 Task: Add Attachment from computer to Card Card0001 in Board Board0001 in Development in Trello
Action: Mouse moved to (545, 65)
Screenshot: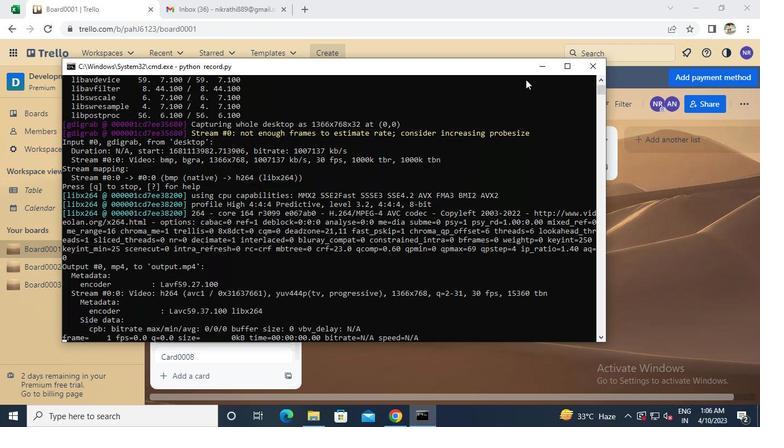 
Action: Mouse pressed left at (545, 65)
Screenshot: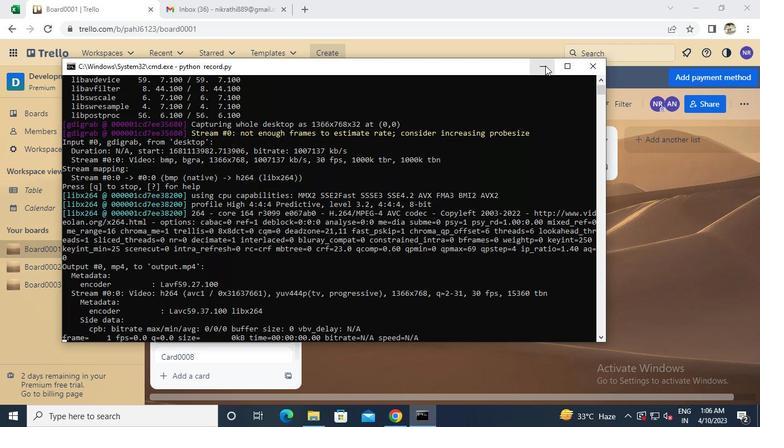 
Action: Mouse moved to (214, 164)
Screenshot: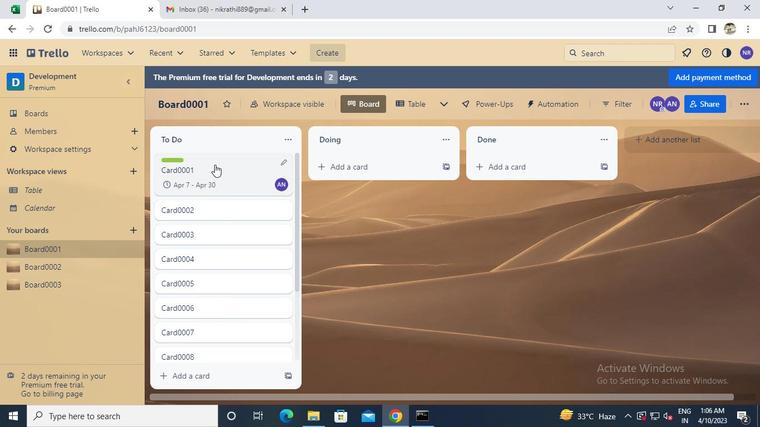 
Action: Mouse pressed left at (214, 164)
Screenshot: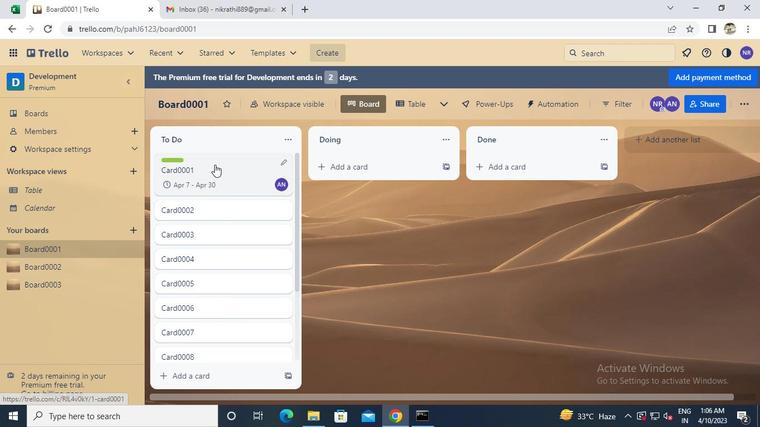 
Action: Mouse moved to (501, 271)
Screenshot: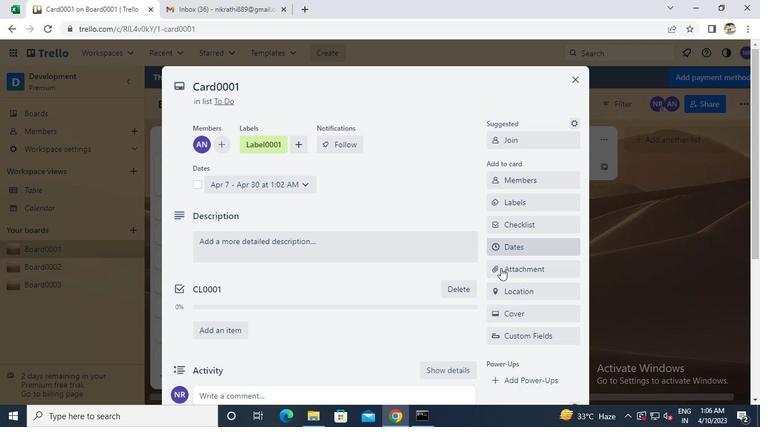 
Action: Mouse pressed left at (501, 271)
Screenshot: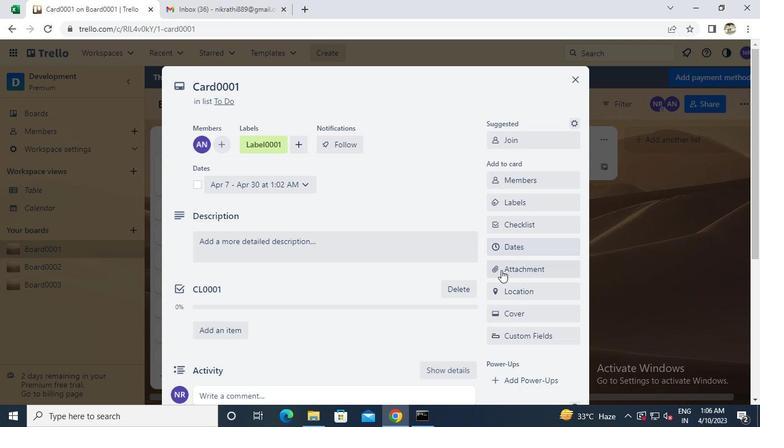 
Action: Mouse moved to (508, 99)
Screenshot: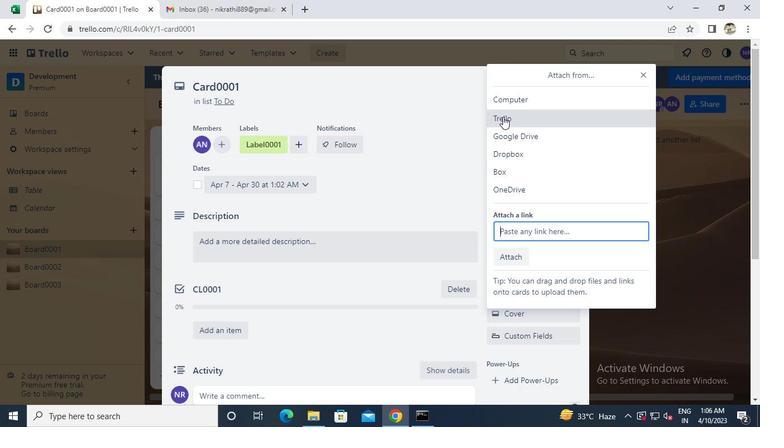 
Action: Mouse pressed left at (508, 99)
Screenshot: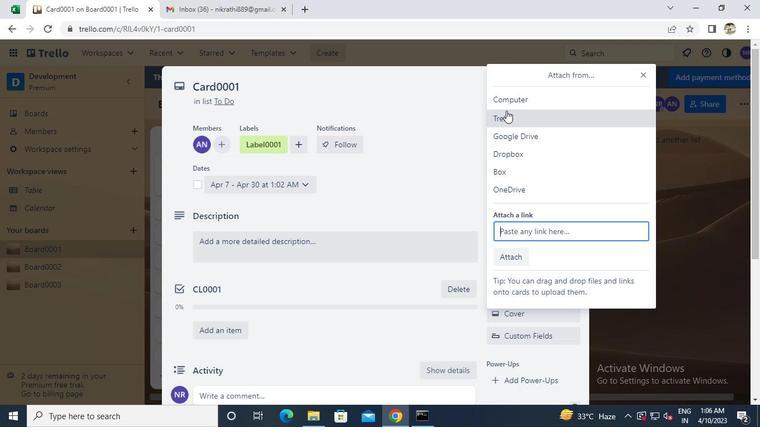
Action: Mouse moved to (202, 110)
Screenshot: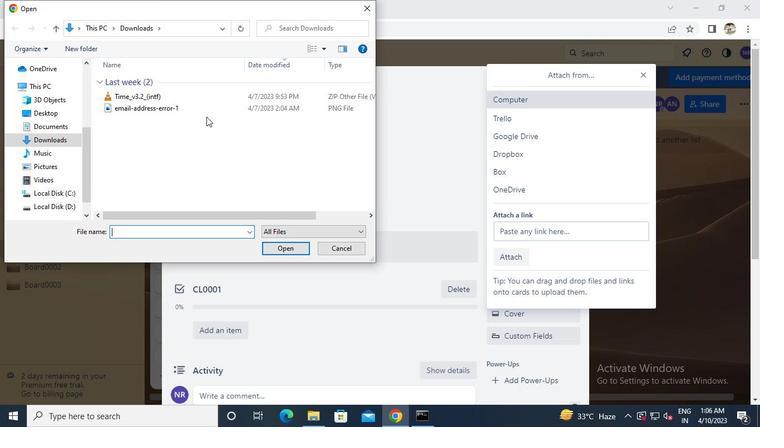
Action: Mouse pressed left at (202, 110)
Screenshot: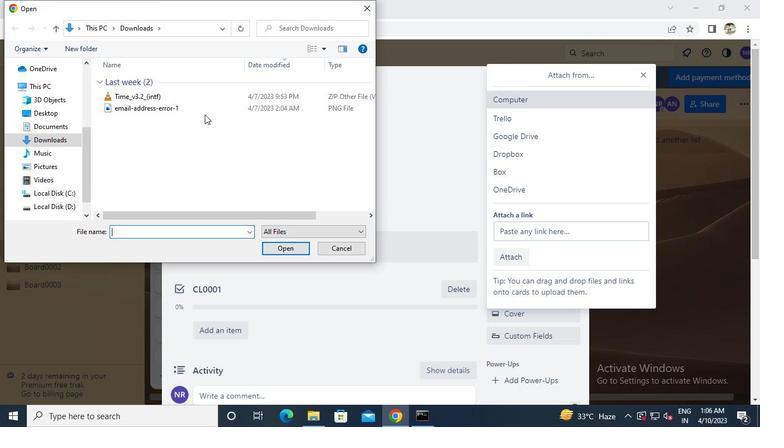 
Action: Mouse moved to (290, 251)
Screenshot: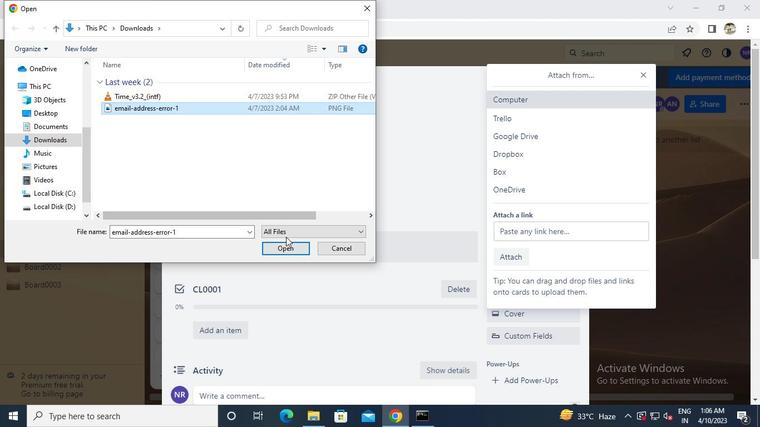 
Action: Mouse pressed left at (290, 251)
Screenshot: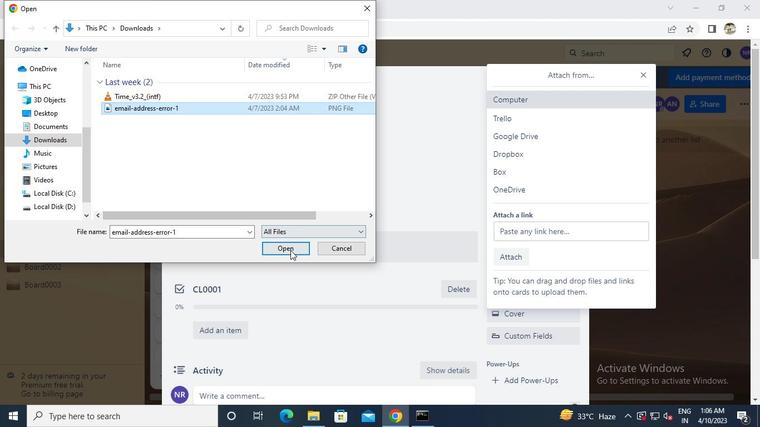 
Action: Mouse moved to (577, 80)
Screenshot: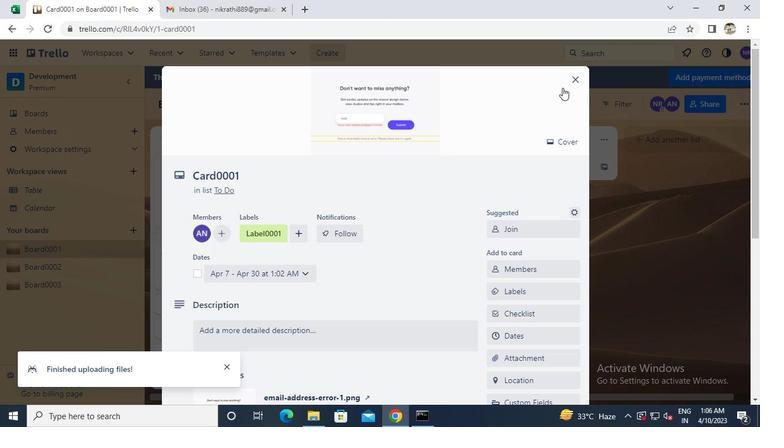 
Action: Mouse pressed left at (577, 80)
Screenshot: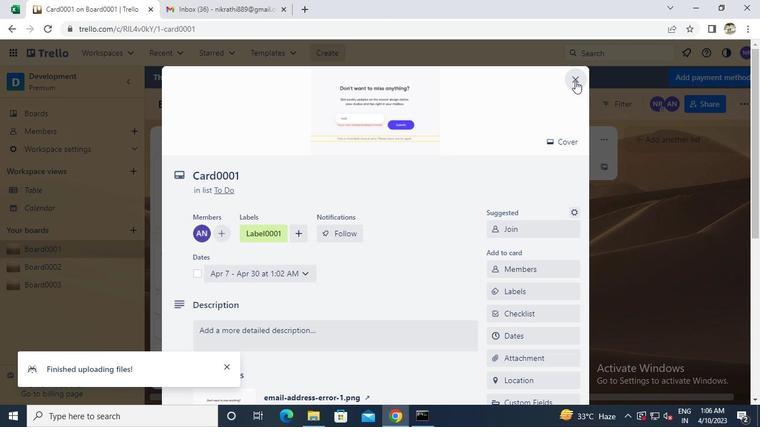 
Action: Mouse moved to (426, 420)
Screenshot: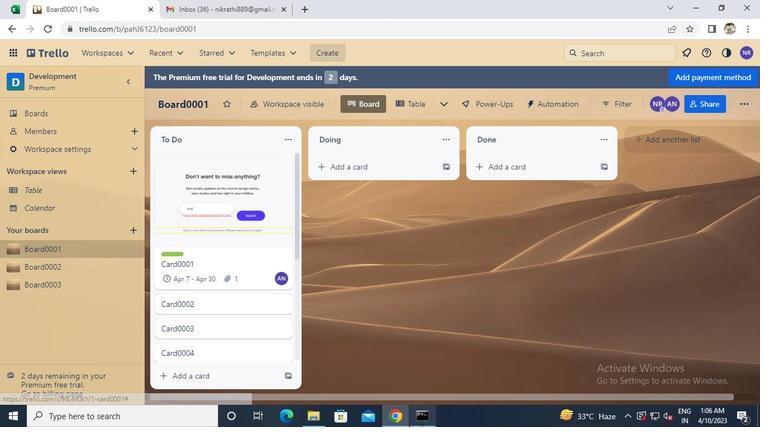
Action: Mouse pressed left at (426, 420)
Screenshot: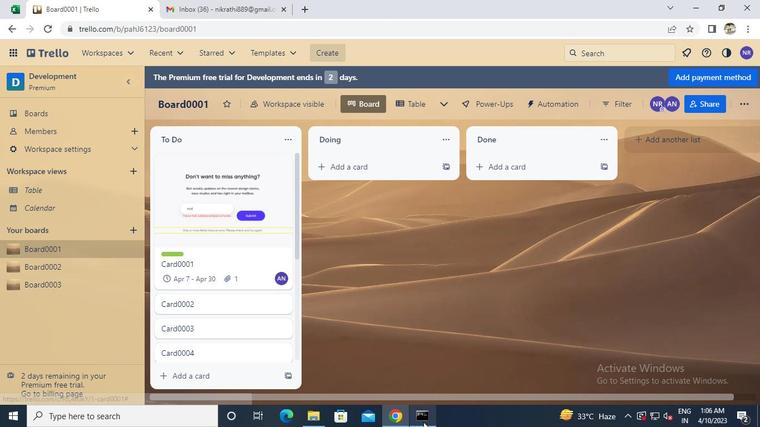 
Action: Mouse moved to (590, 71)
Screenshot: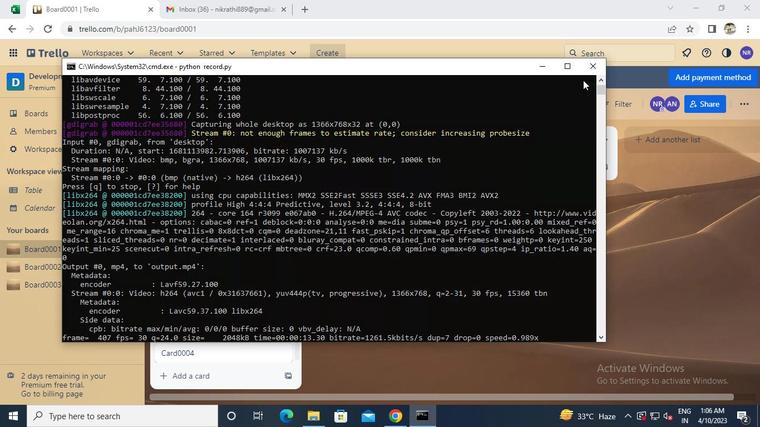 
Action: Mouse pressed left at (590, 71)
Screenshot: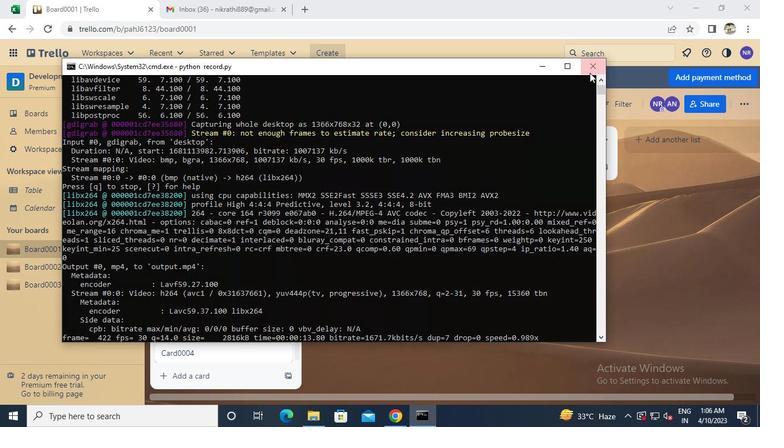 
Action: Mouse moved to (588, 71)
Screenshot: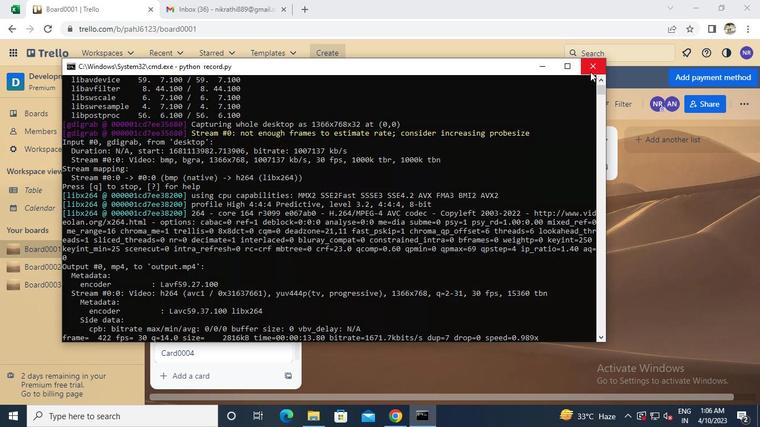 
